 Task: Add Sprouts Bone-In Chicken Thighs No Antibiotics Ever to the cart.
Action: Mouse moved to (28, 157)
Screenshot: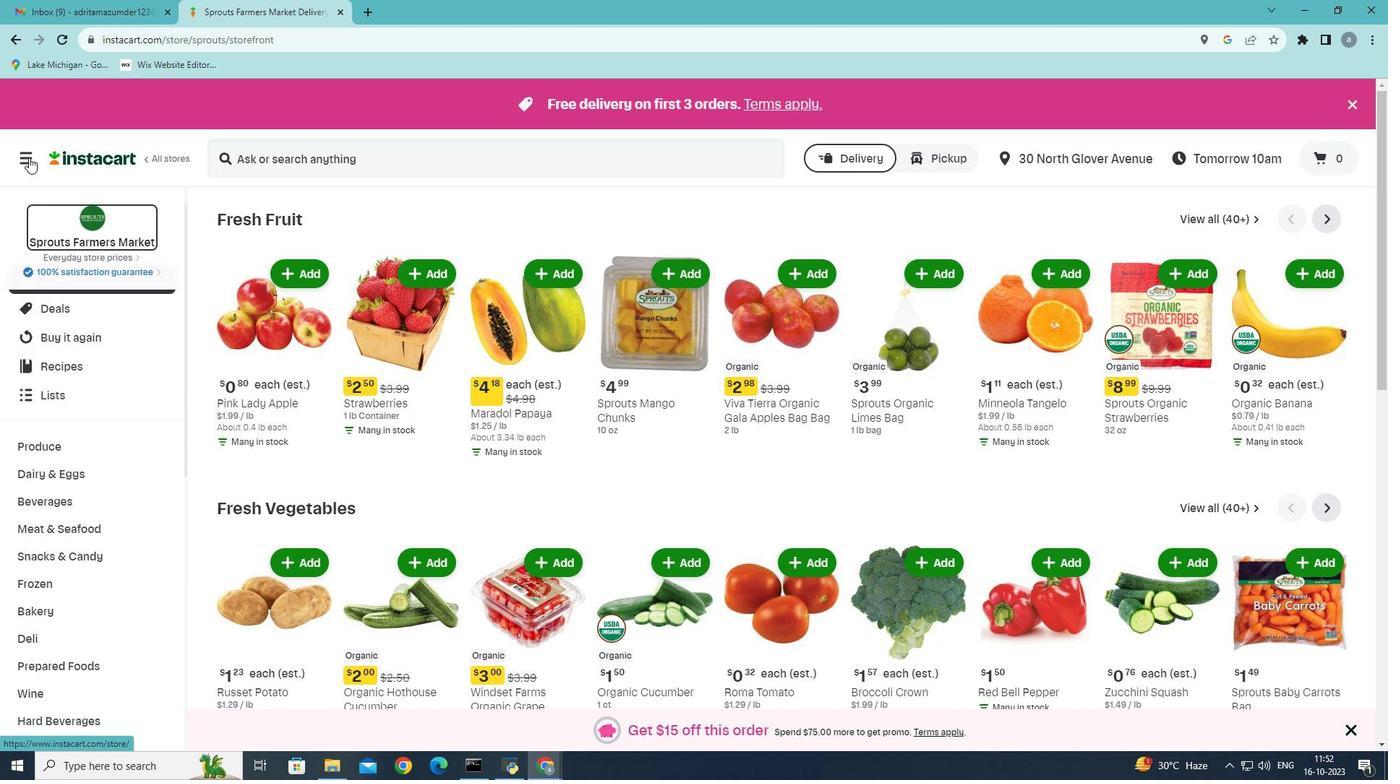 
Action: Mouse pressed left at (28, 157)
Screenshot: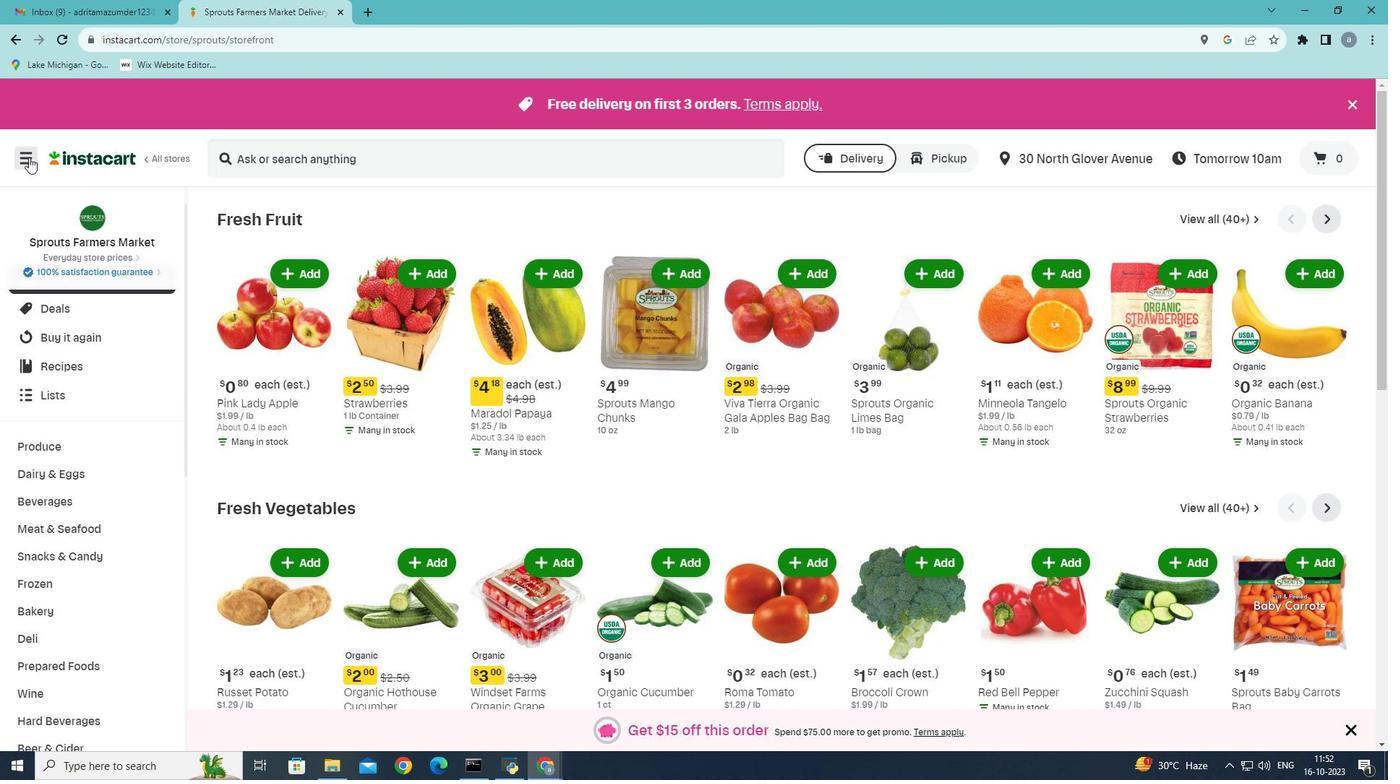 
Action: Mouse moved to (74, 413)
Screenshot: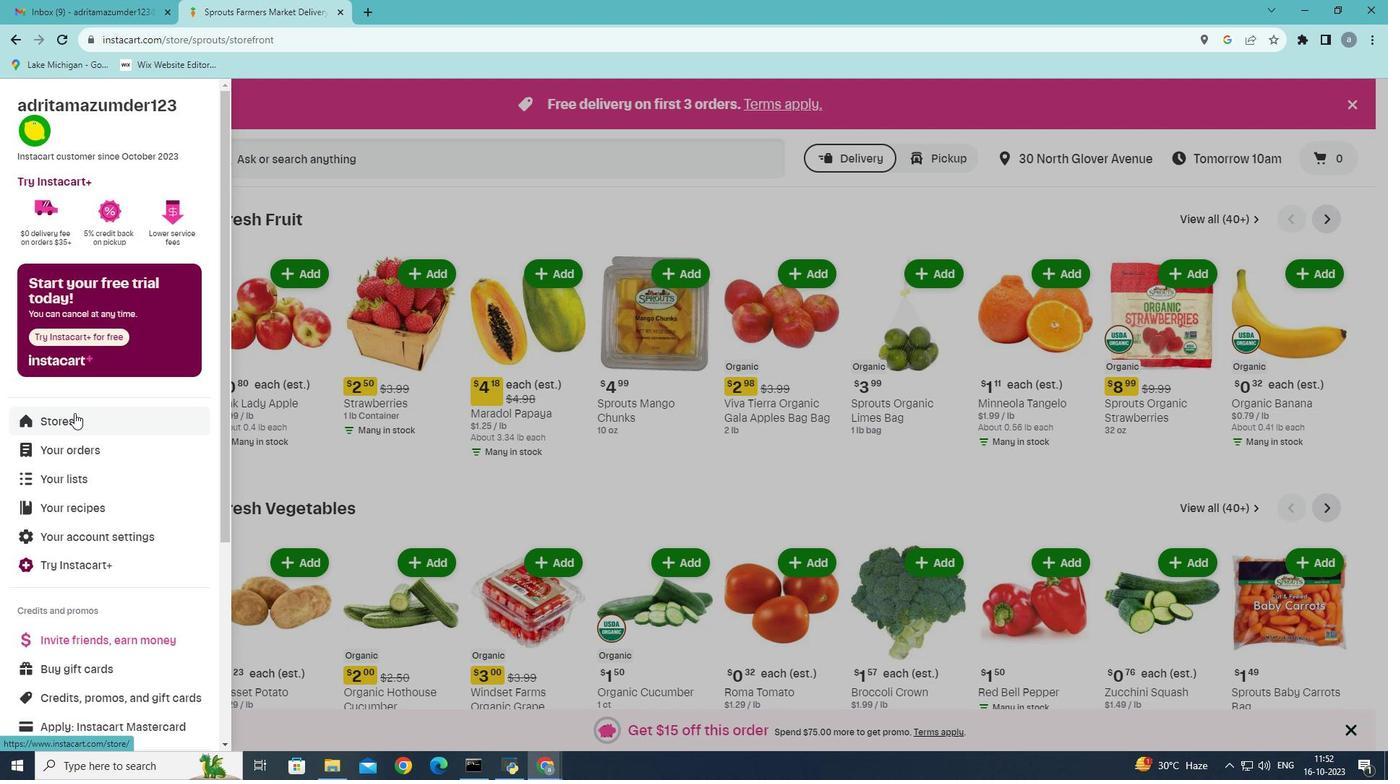 
Action: Mouse pressed left at (74, 413)
Screenshot: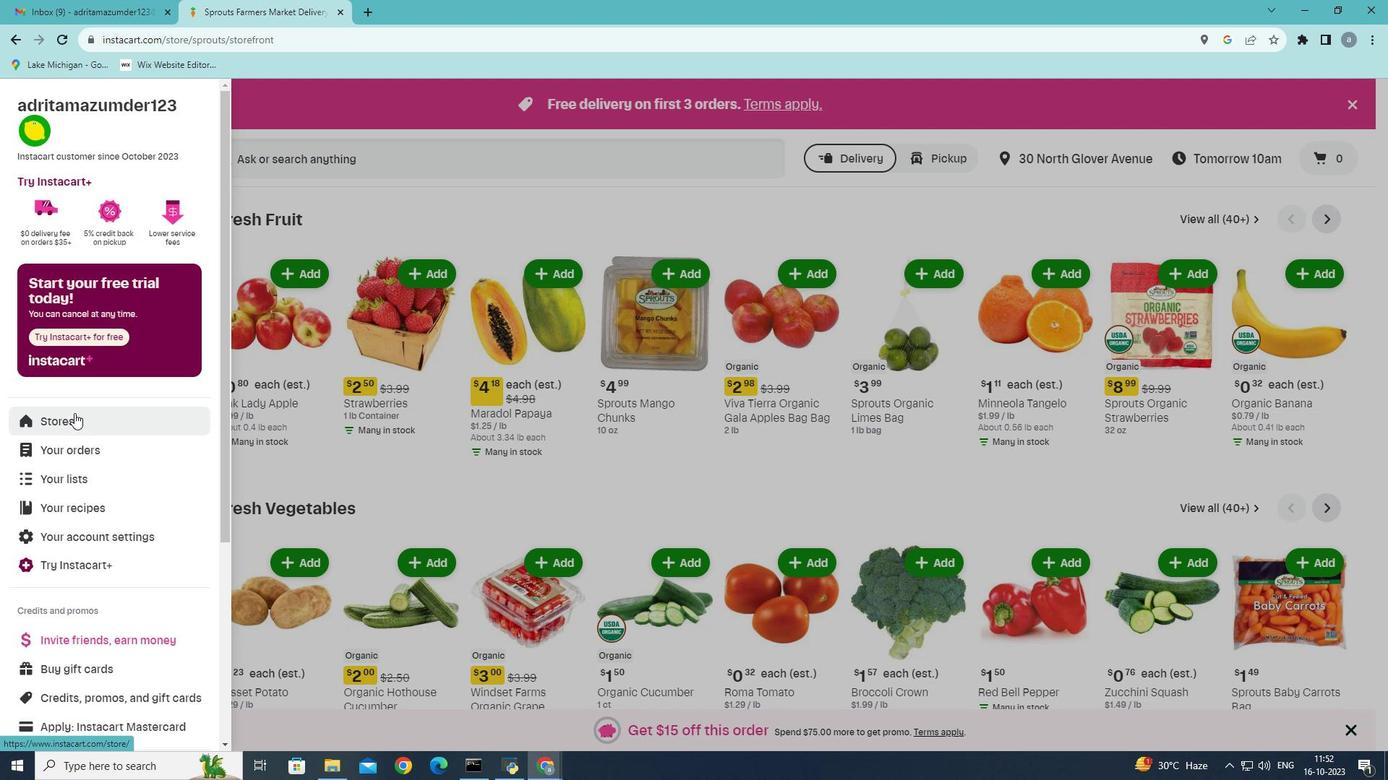 
Action: Mouse moved to (334, 161)
Screenshot: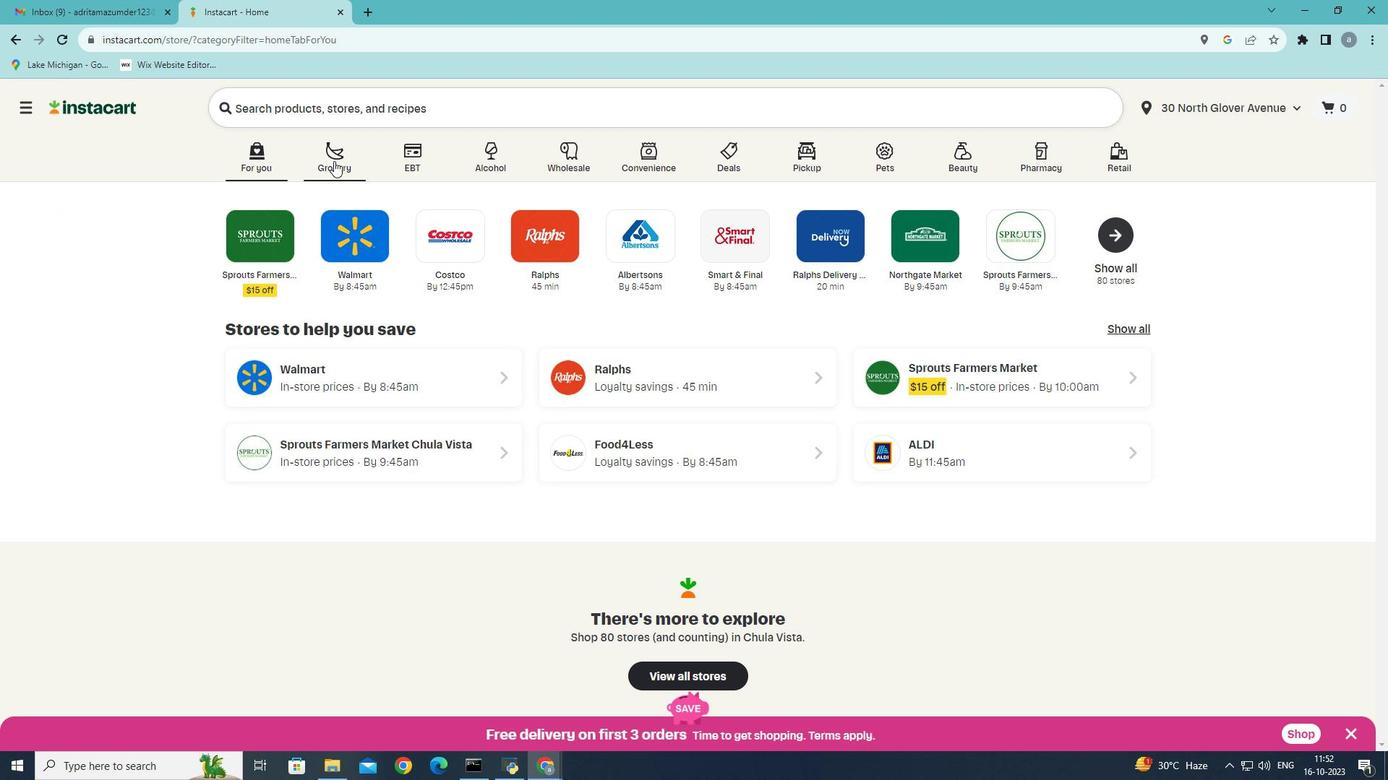 
Action: Mouse pressed left at (334, 161)
Screenshot: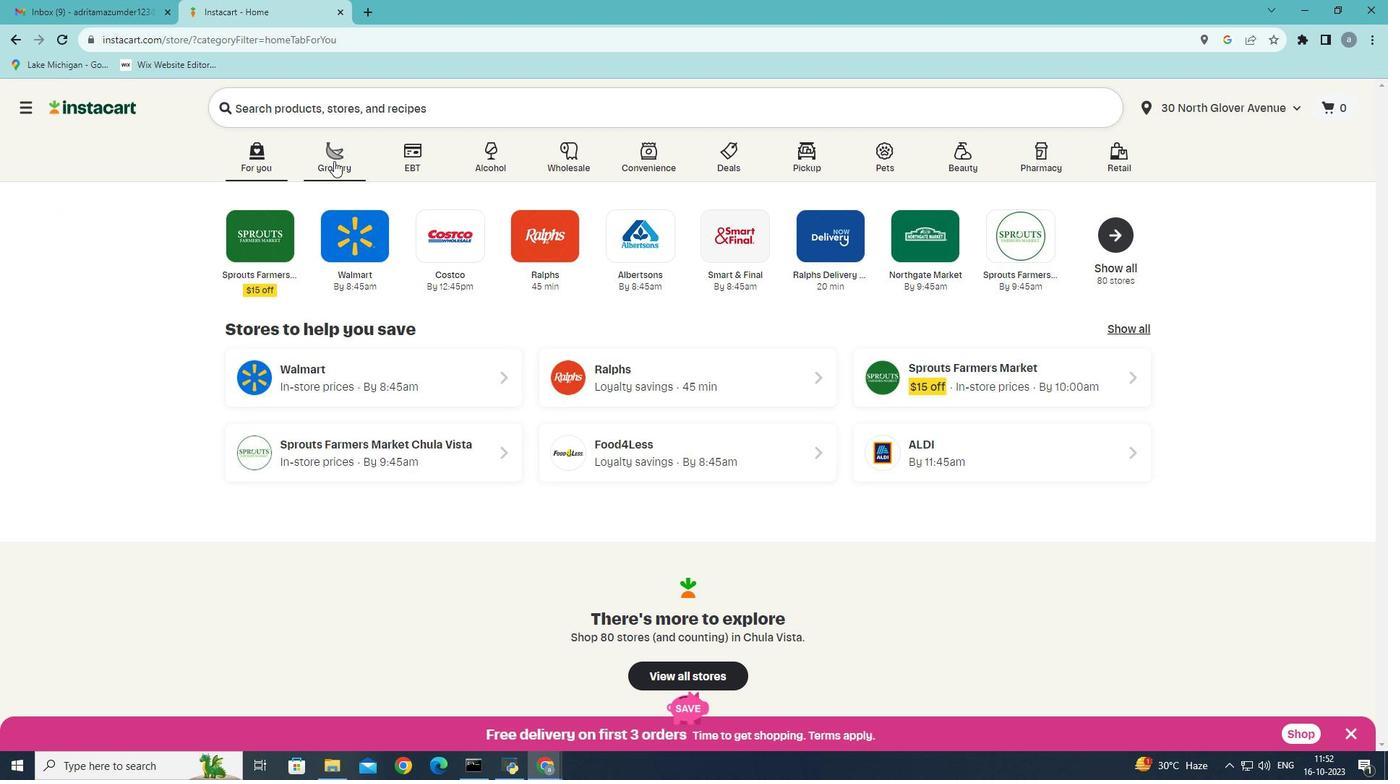 
Action: Mouse moved to (973, 314)
Screenshot: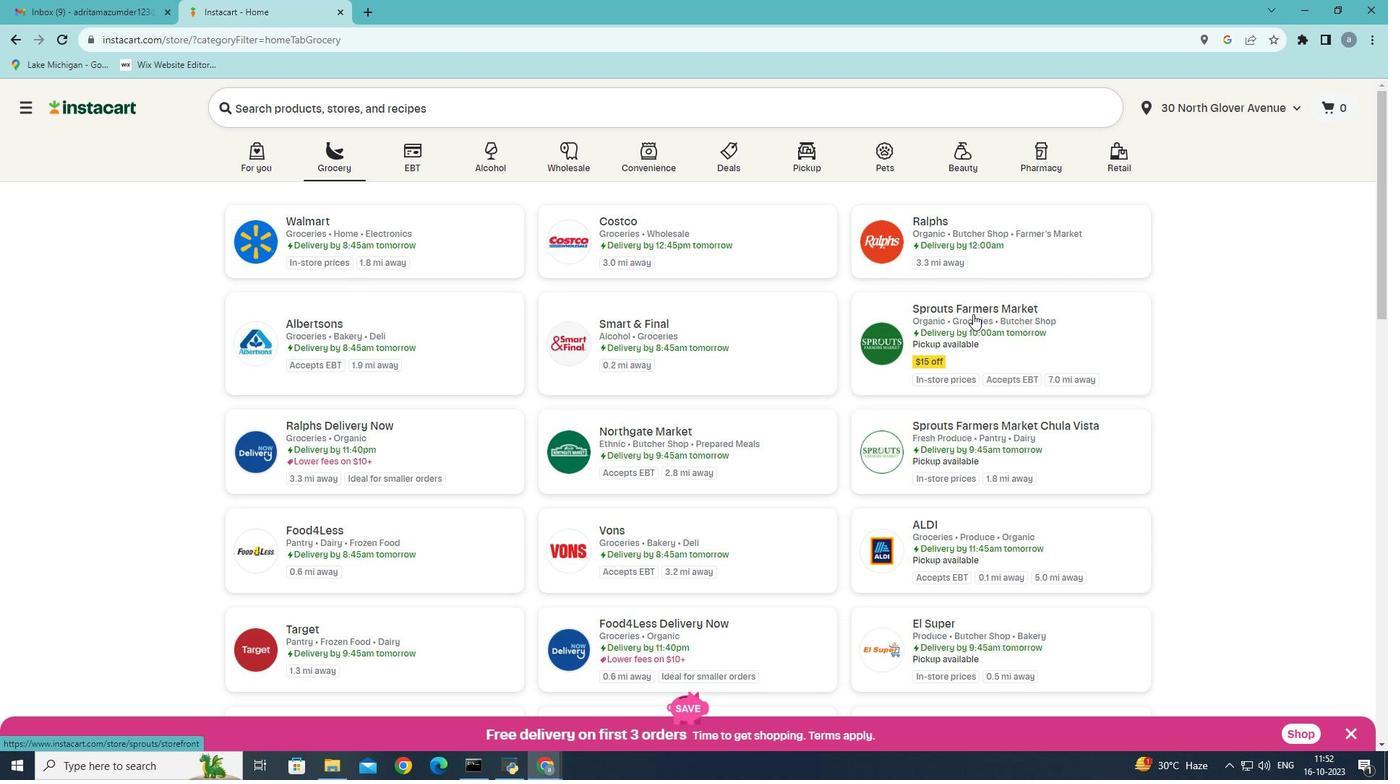 
Action: Mouse pressed left at (973, 314)
Screenshot: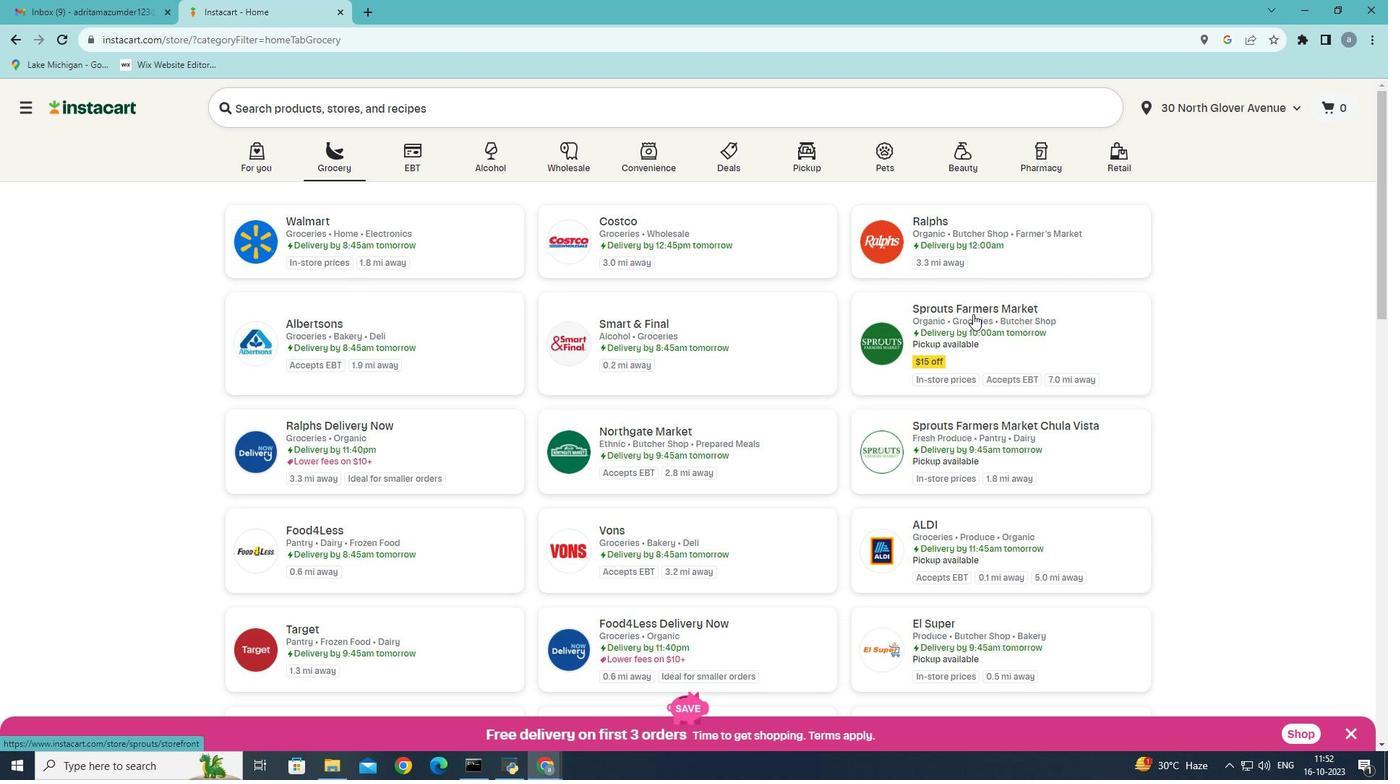 
Action: Mouse moved to (91, 514)
Screenshot: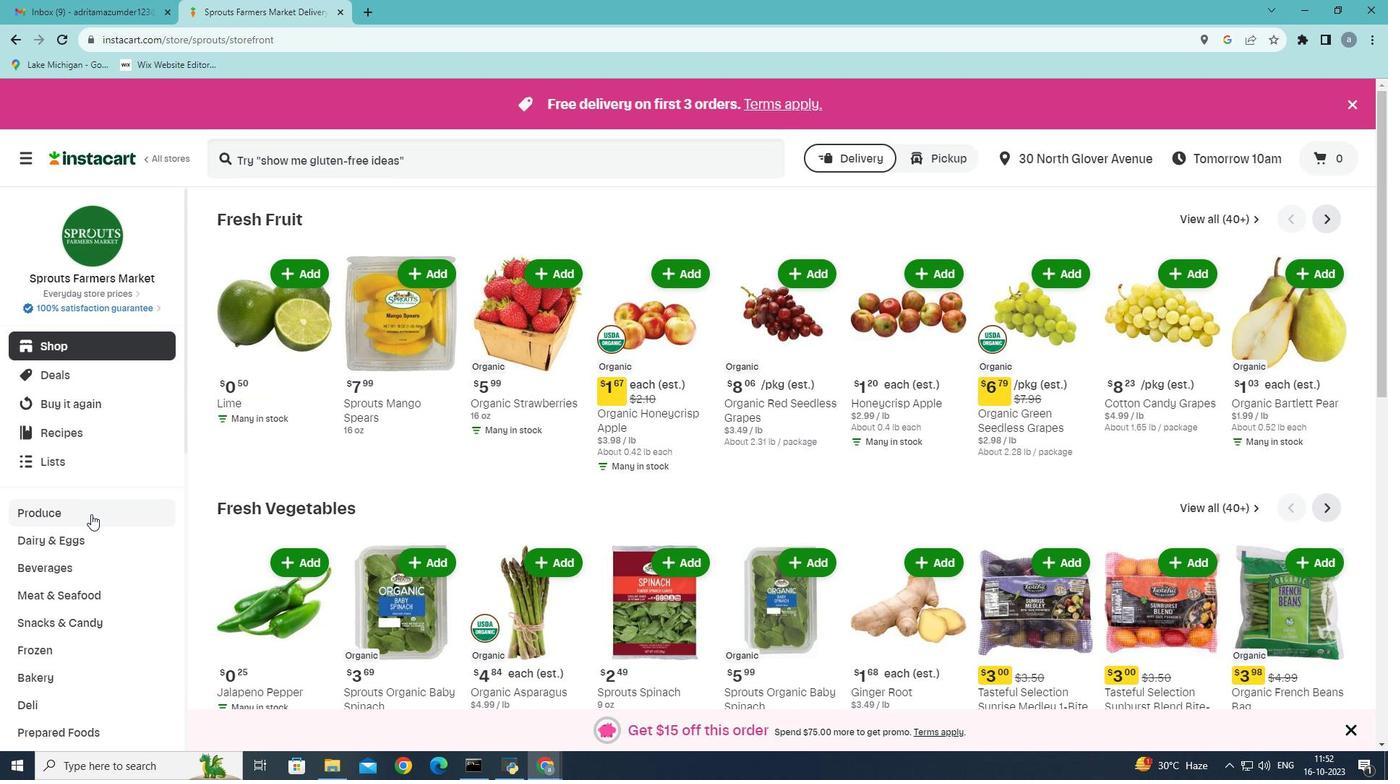 
Action: Mouse scrolled (91, 514) with delta (0, 0)
Screenshot: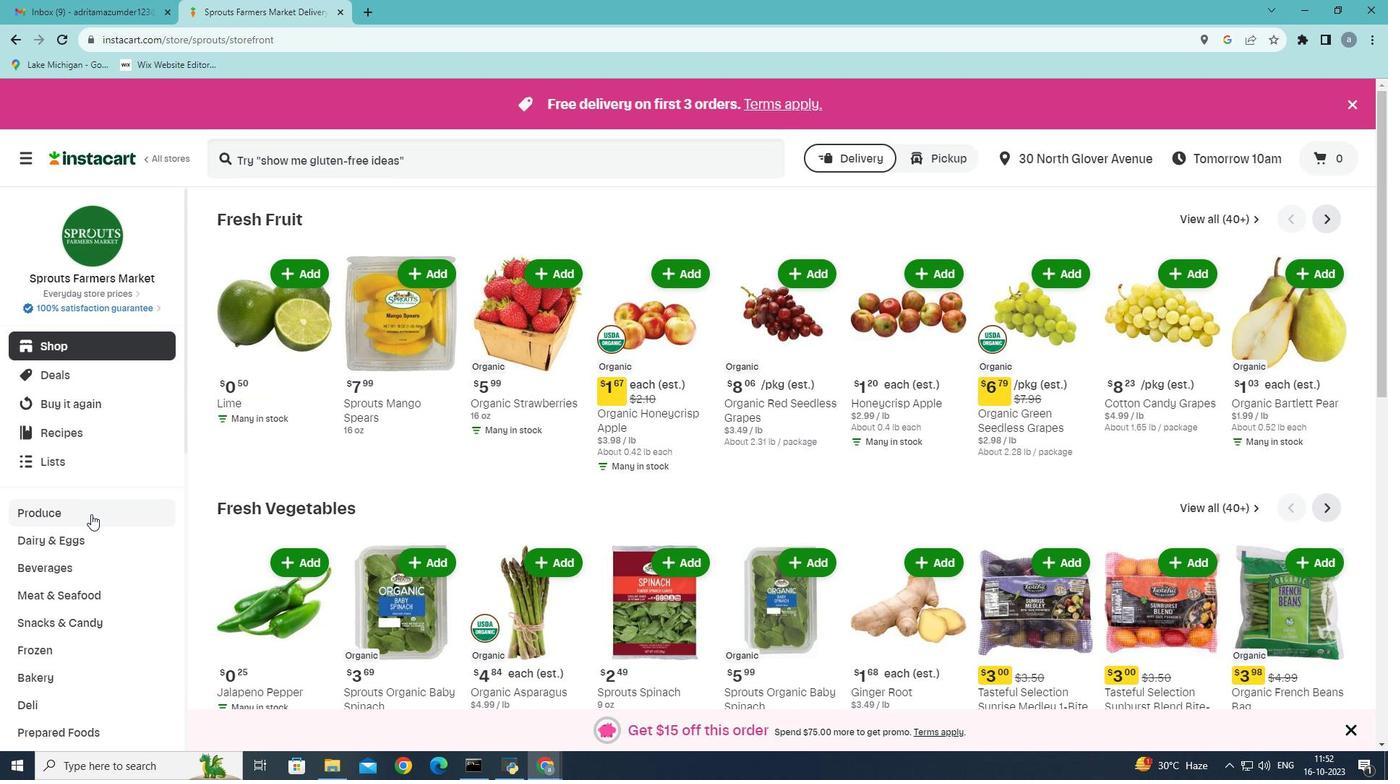 
Action: Mouse moved to (86, 532)
Screenshot: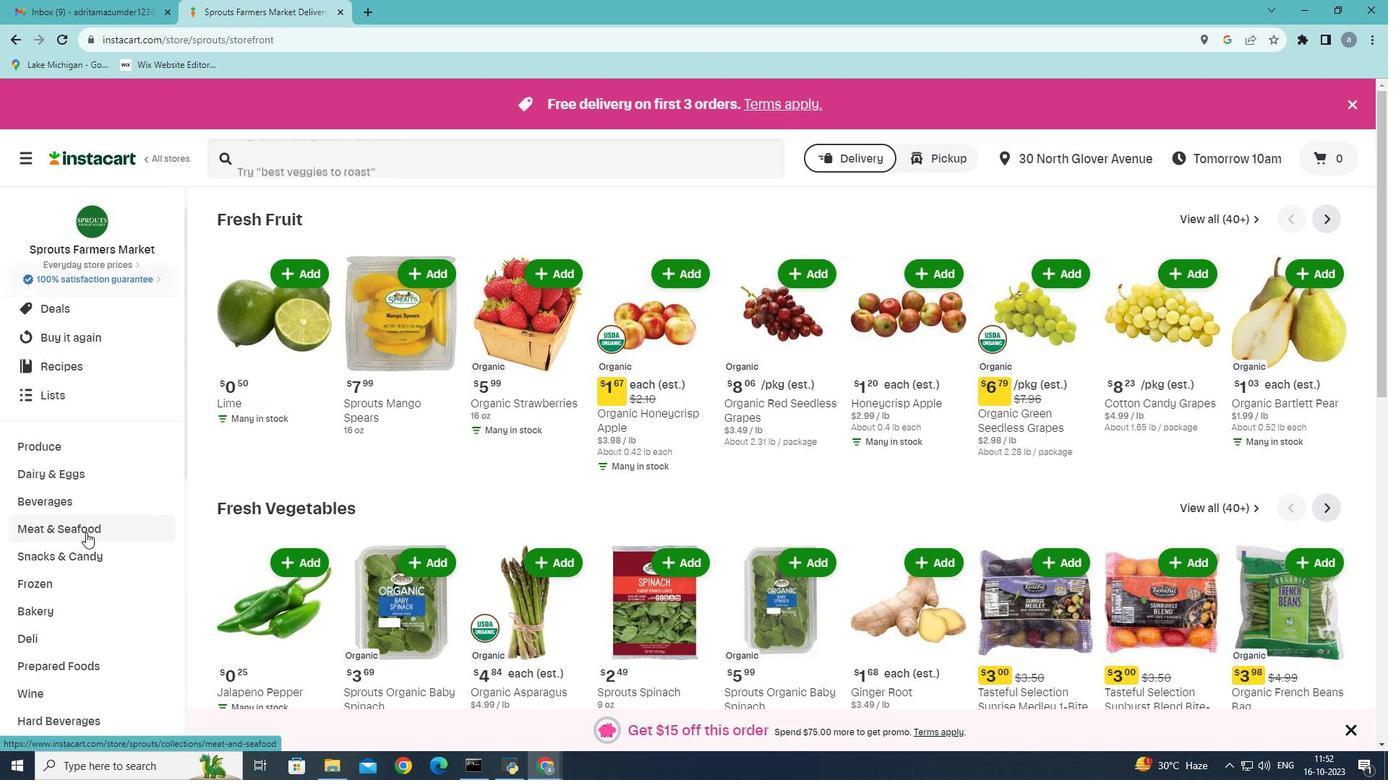 
Action: Mouse pressed left at (86, 532)
Screenshot: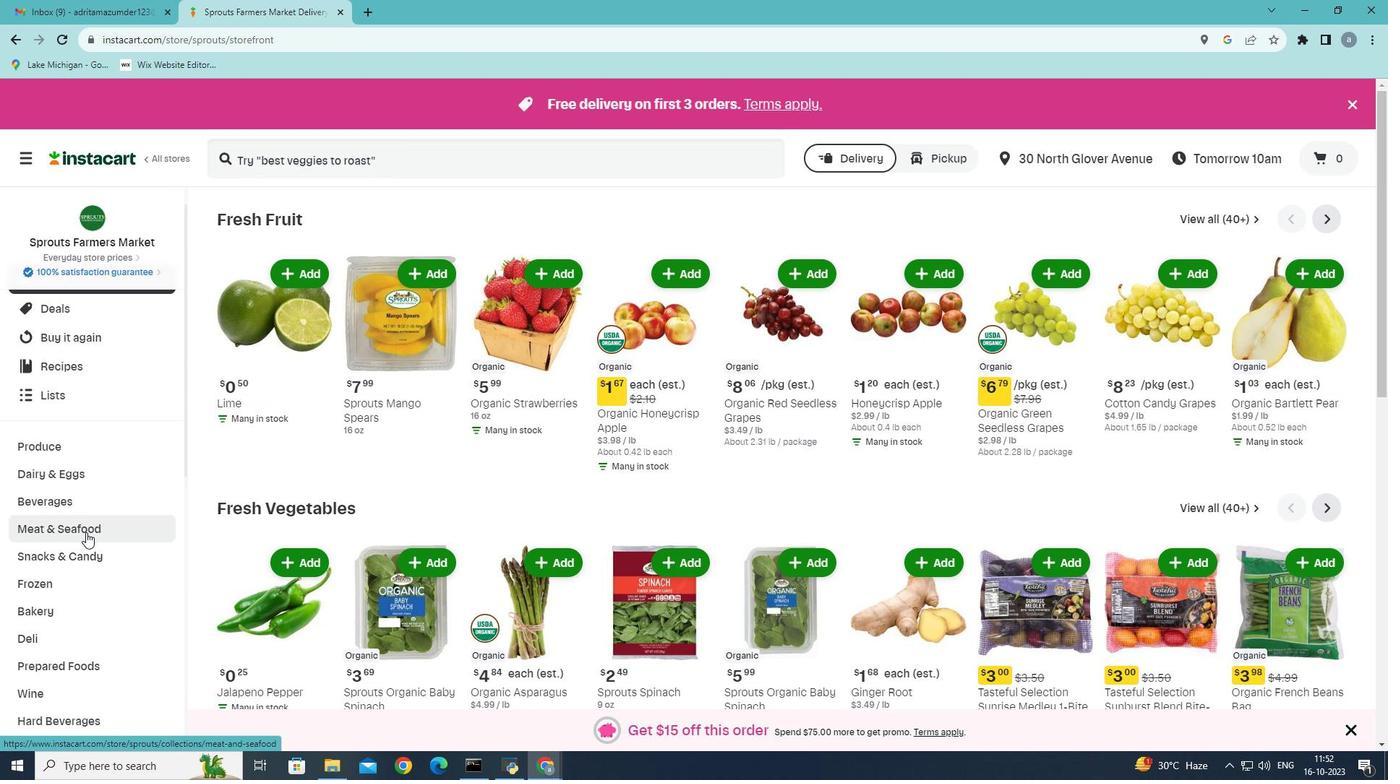 
Action: Mouse moved to (349, 251)
Screenshot: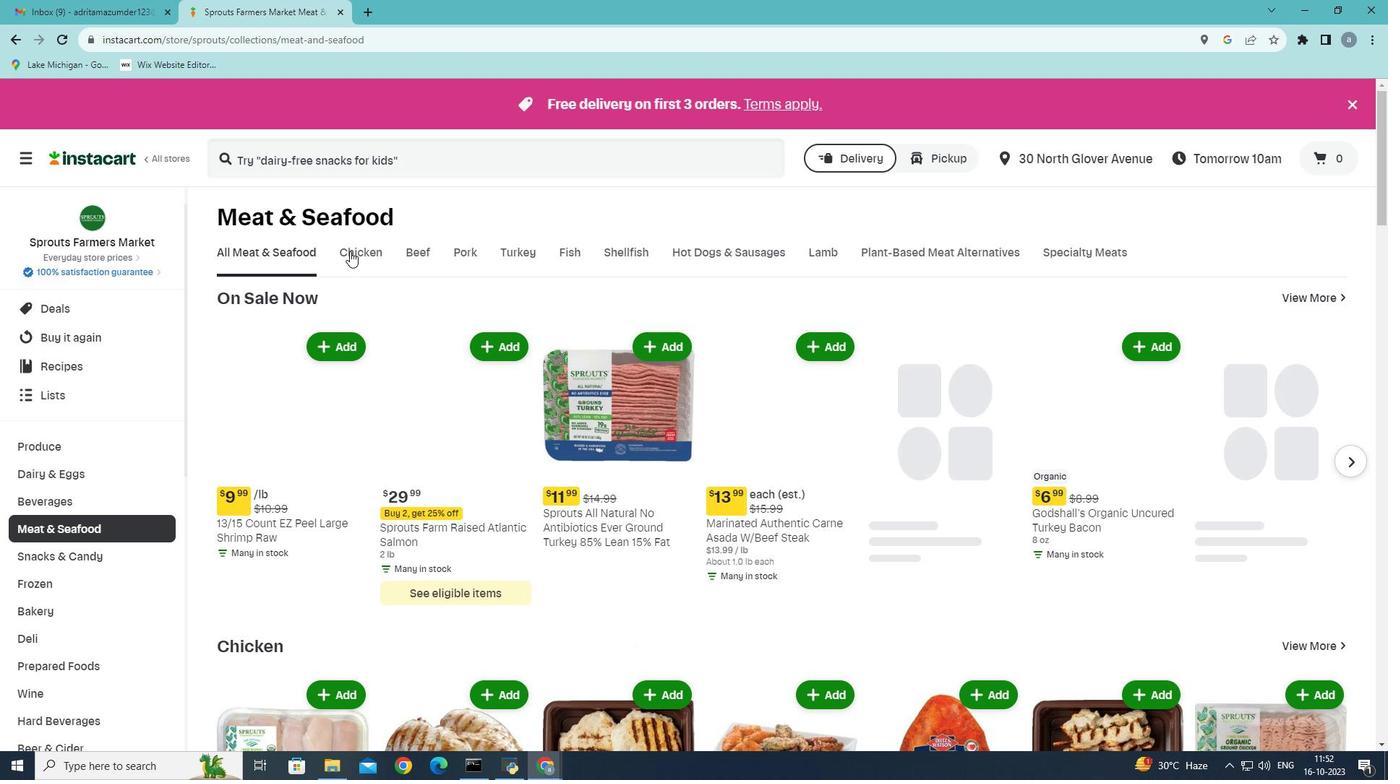 
Action: Mouse pressed left at (349, 251)
Screenshot: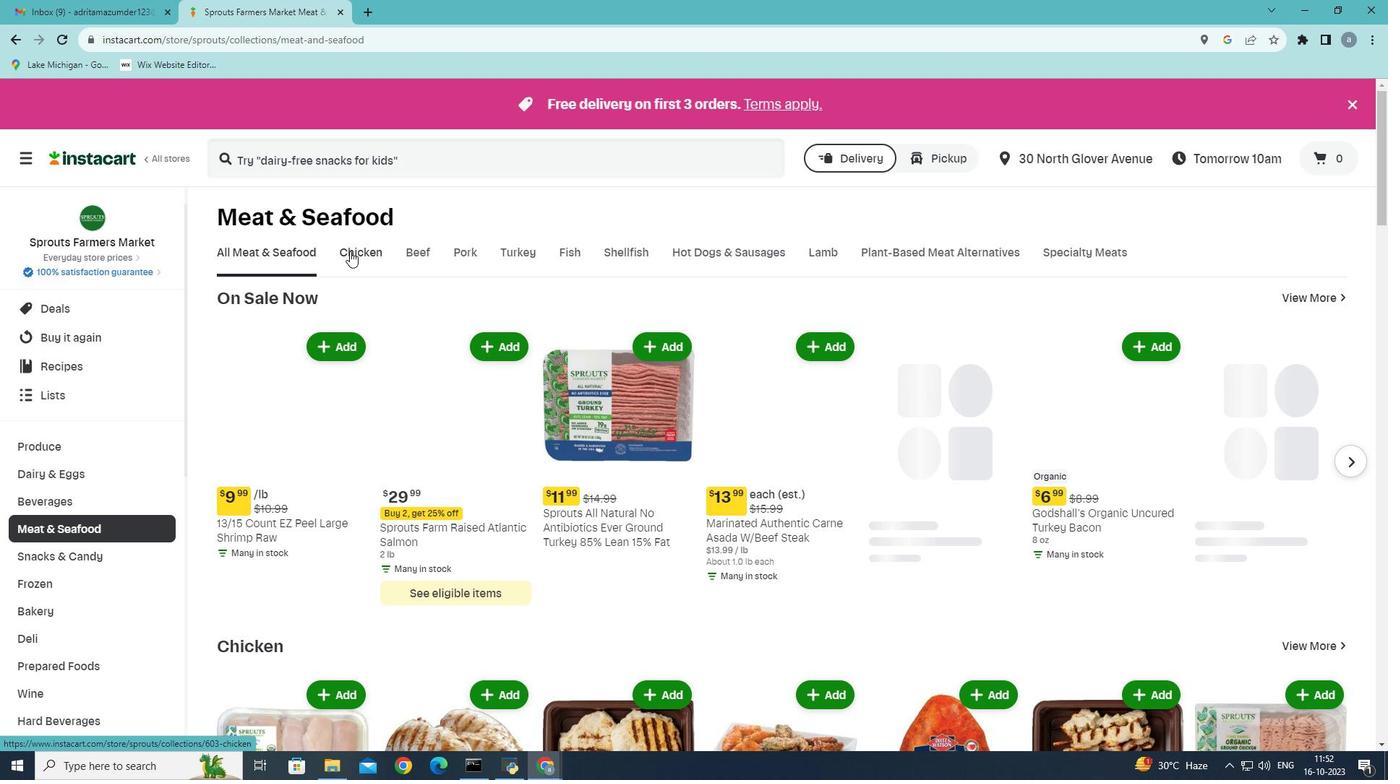 
Action: Mouse moved to (433, 323)
Screenshot: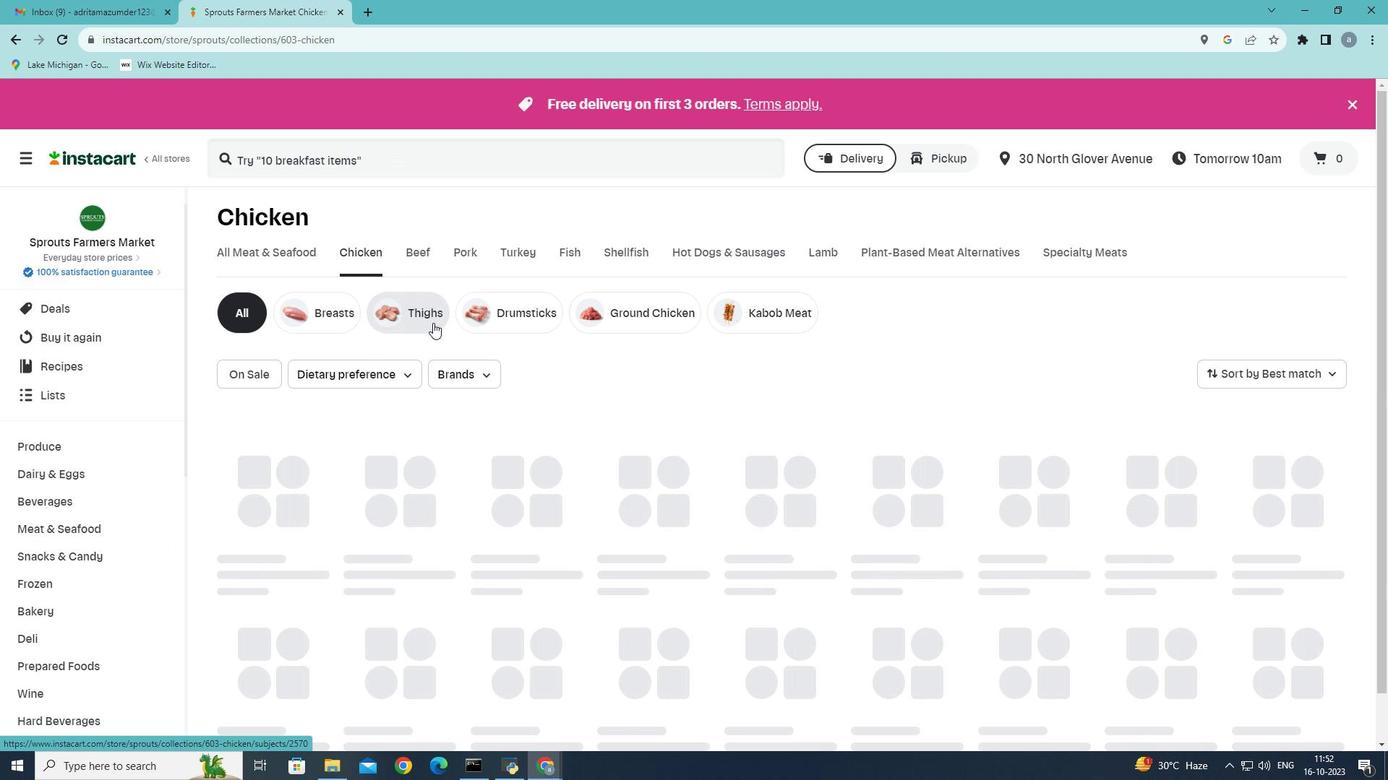 
Action: Mouse pressed left at (433, 323)
Screenshot: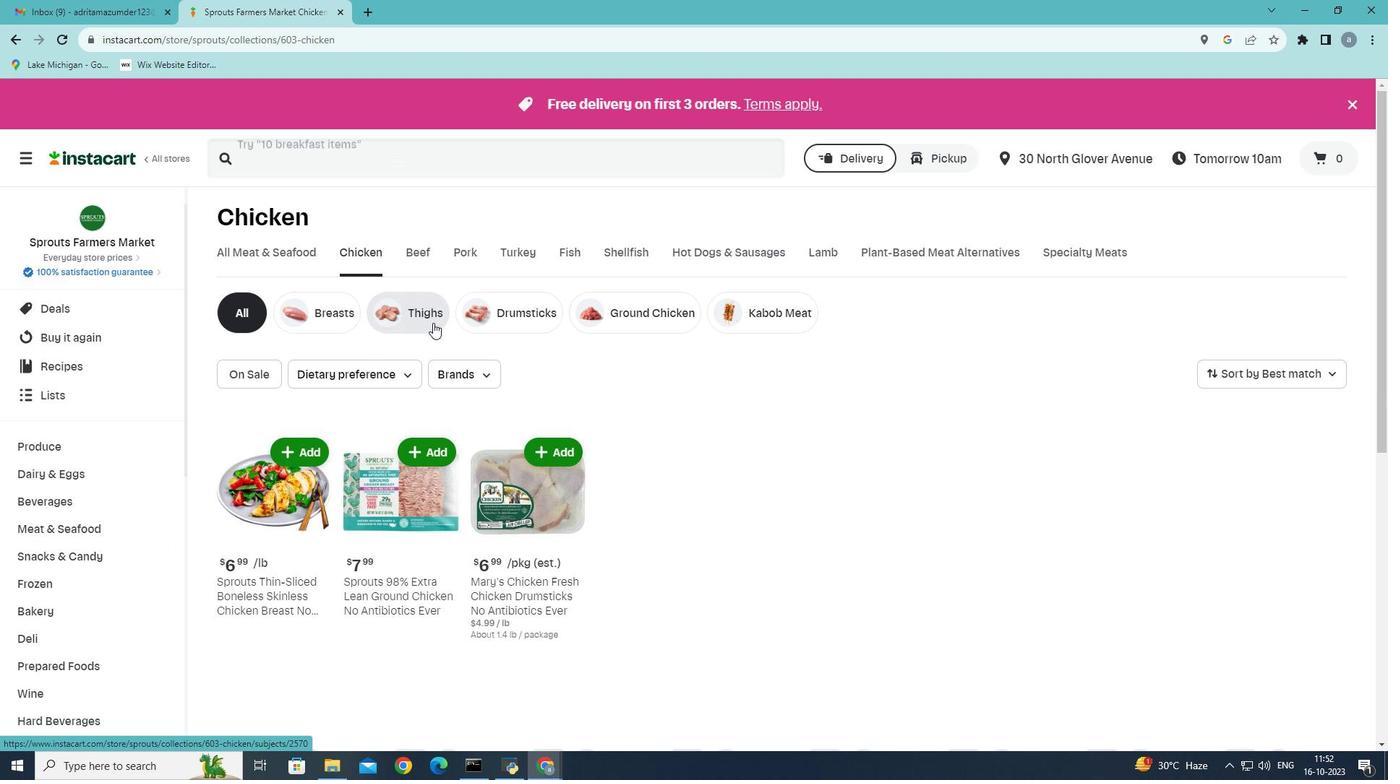 
Action: Mouse moved to (360, 156)
Screenshot: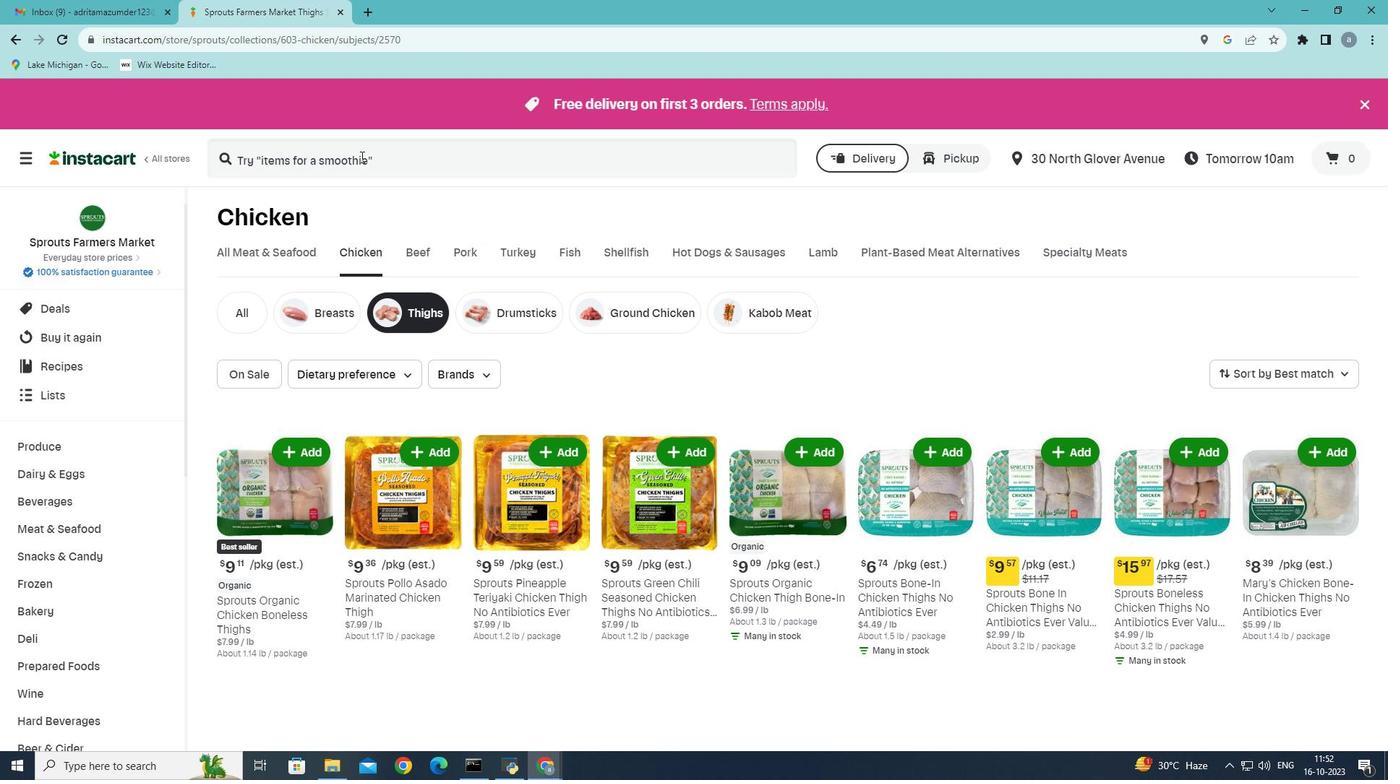 
Action: Mouse pressed left at (360, 156)
Screenshot: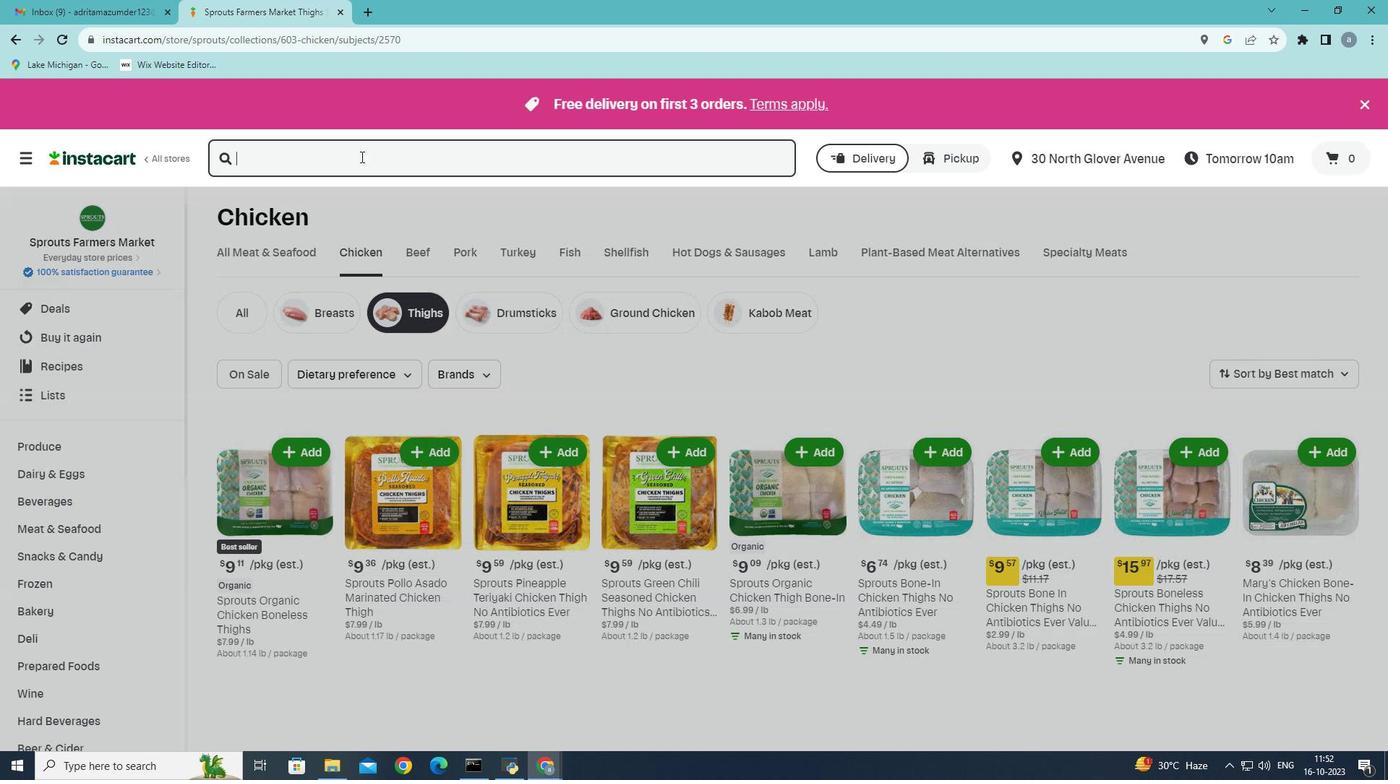 
Action: Mouse moved to (374, 158)
Screenshot: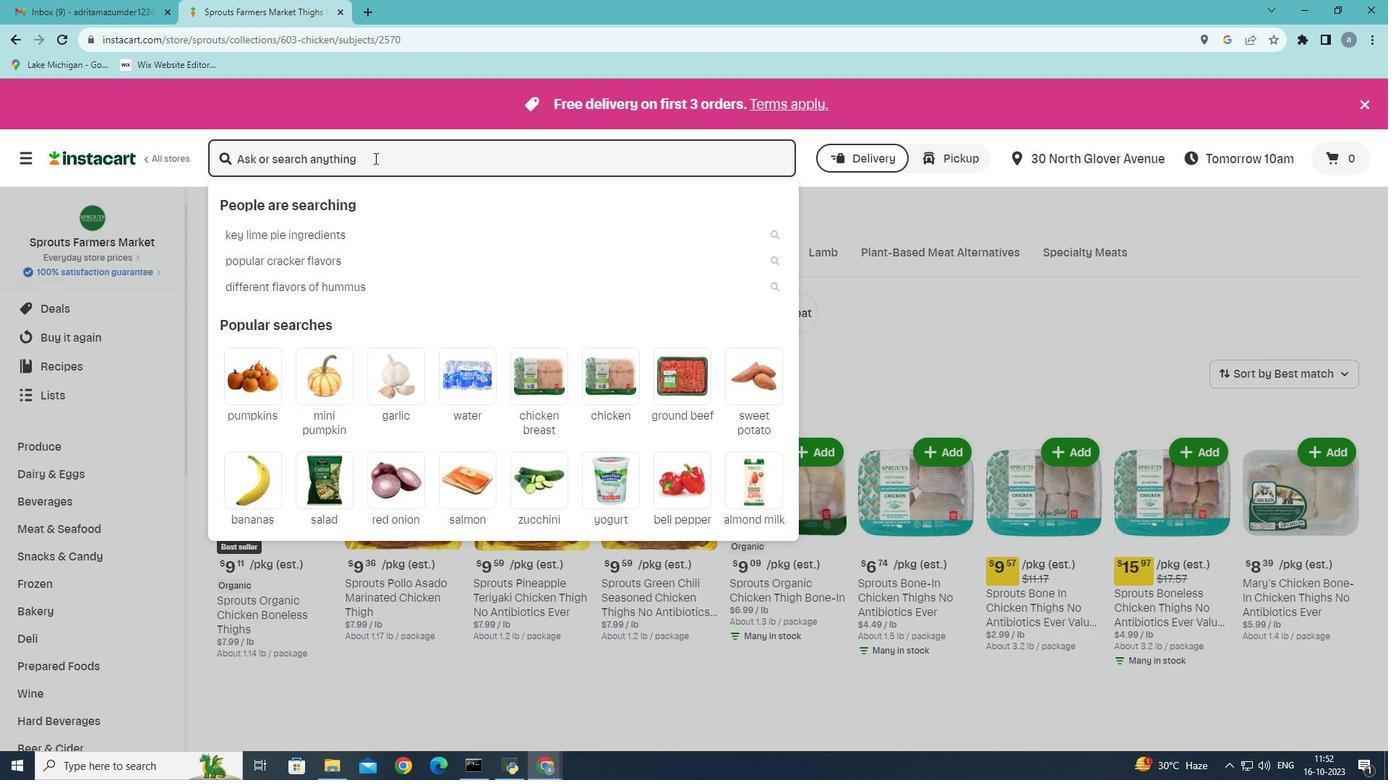 
Action: Key pressed <Key.shift>Sprouts<Key.space><Key.shift><Key.shift><Key.shift><Key.shift><Key.shift><Key.shift><Key.shift>Bp<Key.backspace>one-<Key.shift>in<Key.space>chichen<Key.backspace><Key.backspace><Key.backspace>ken<Key.space>thighs<Key.space>no<Key.space>antibiotics<Key.space>ever<Key.enter>
Screenshot: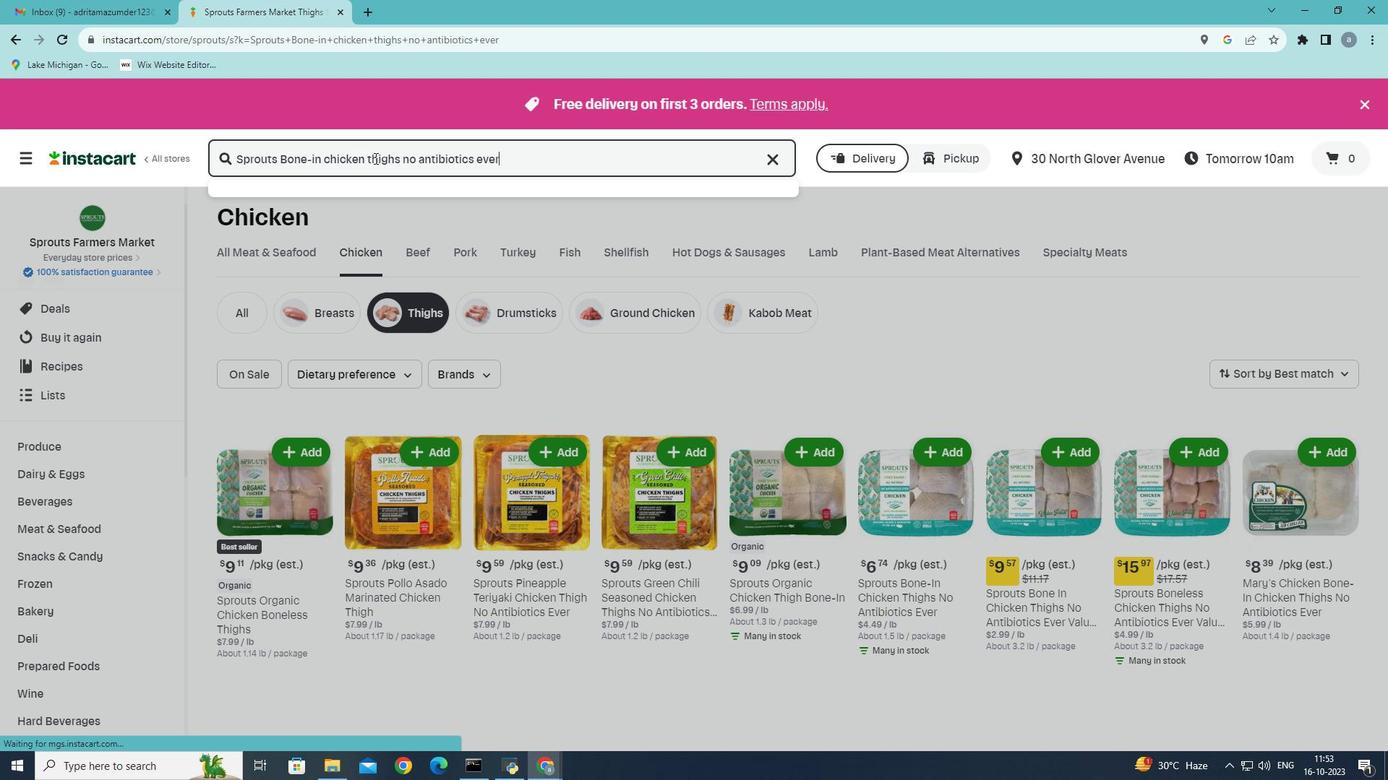 
Action: Mouse moved to (325, 560)
Screenshot: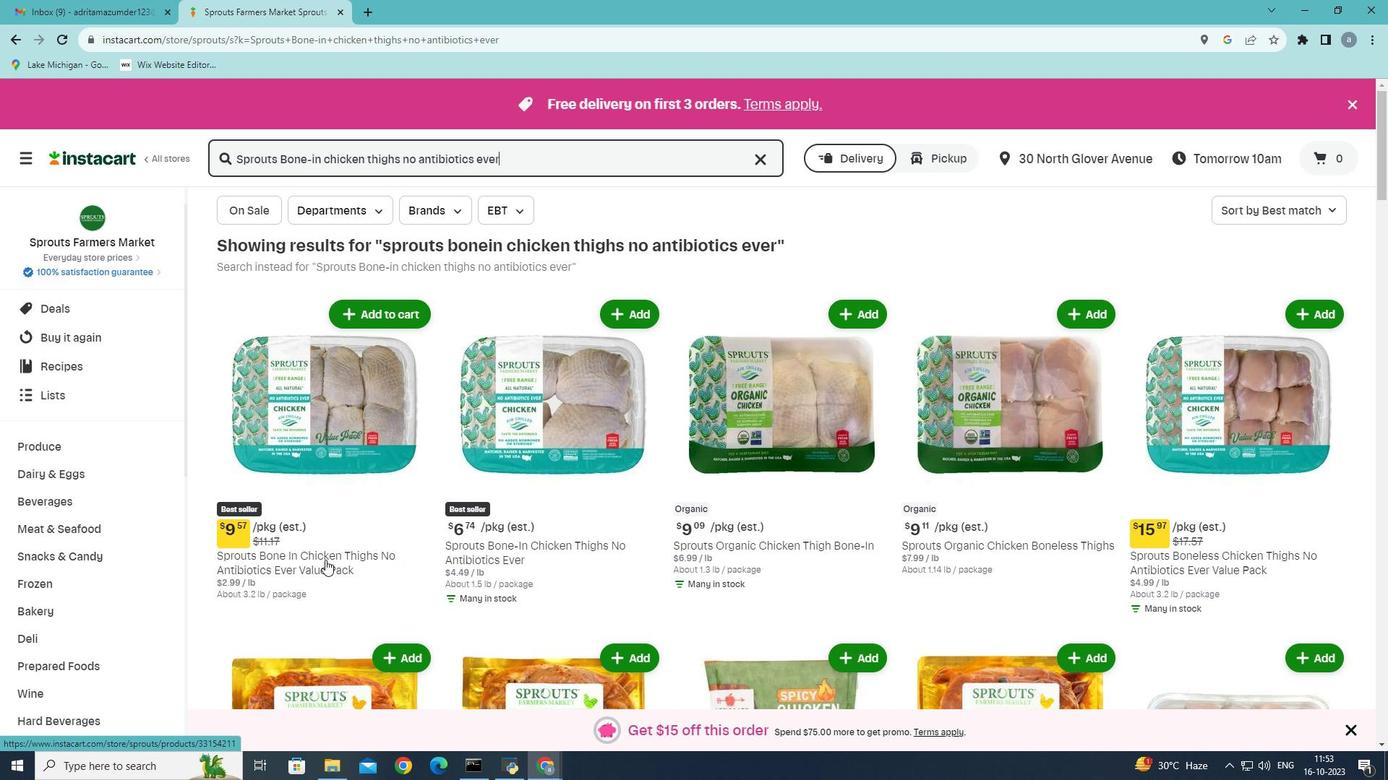 
Action: Mouse pressed left at (325, 560)
Screenshot: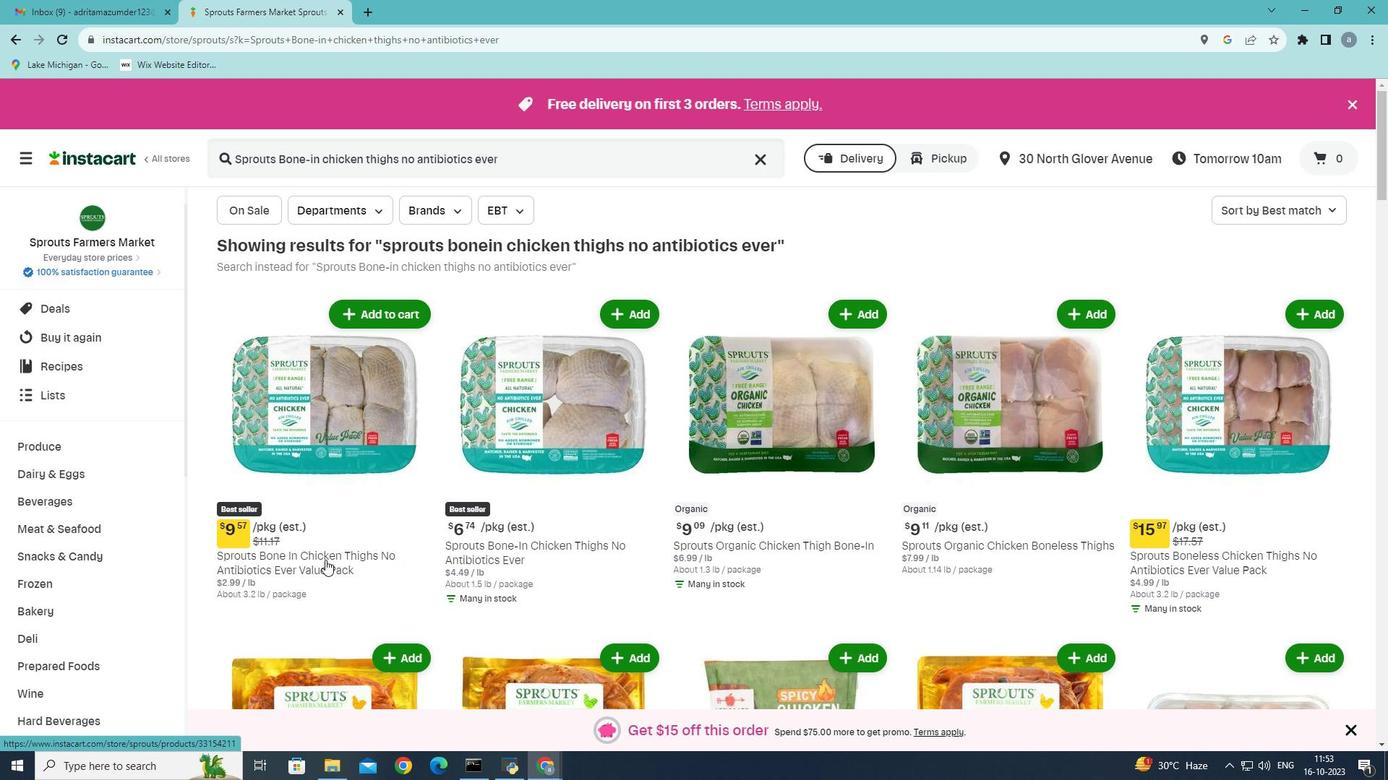 
Action: Mouse moved to (201, 133)
Screenshot: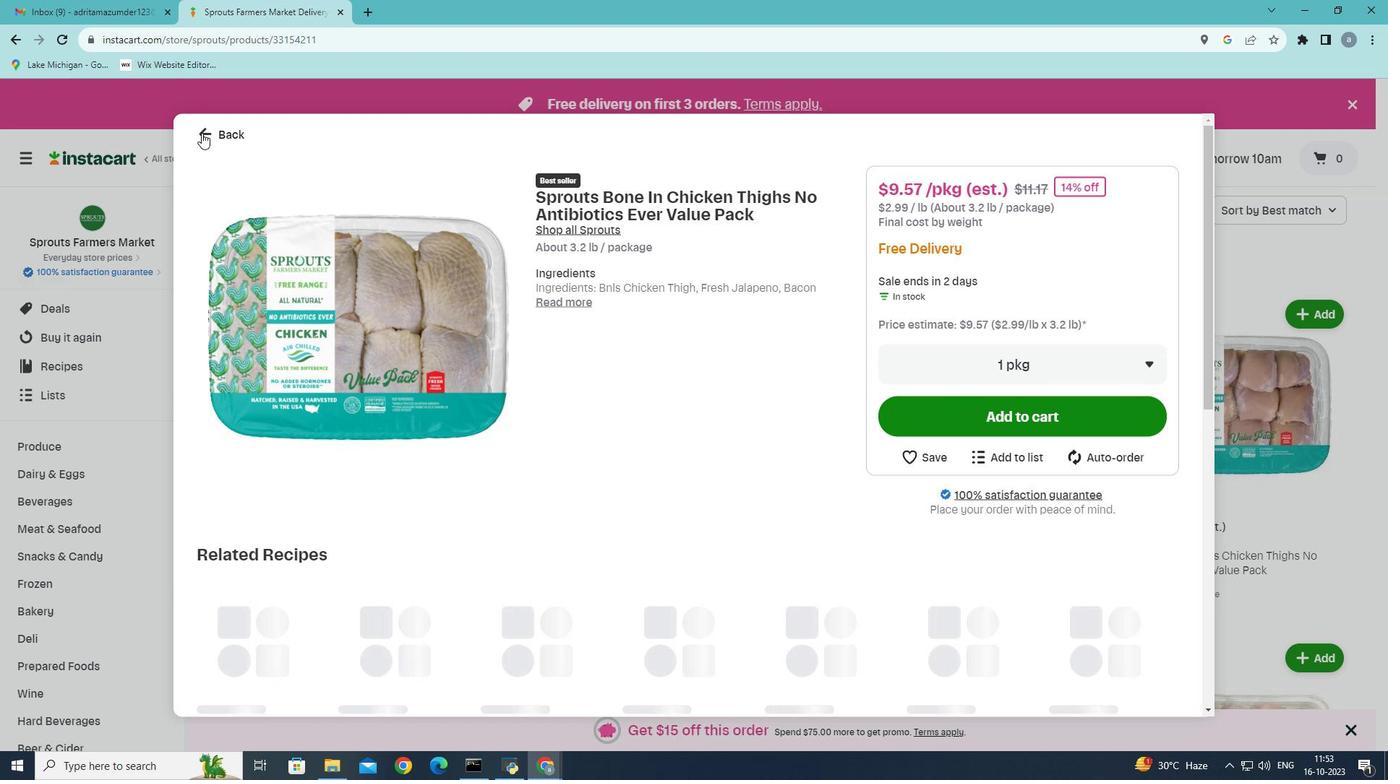 
Action: Mouse pressed left at (201, 133)
Screenshot: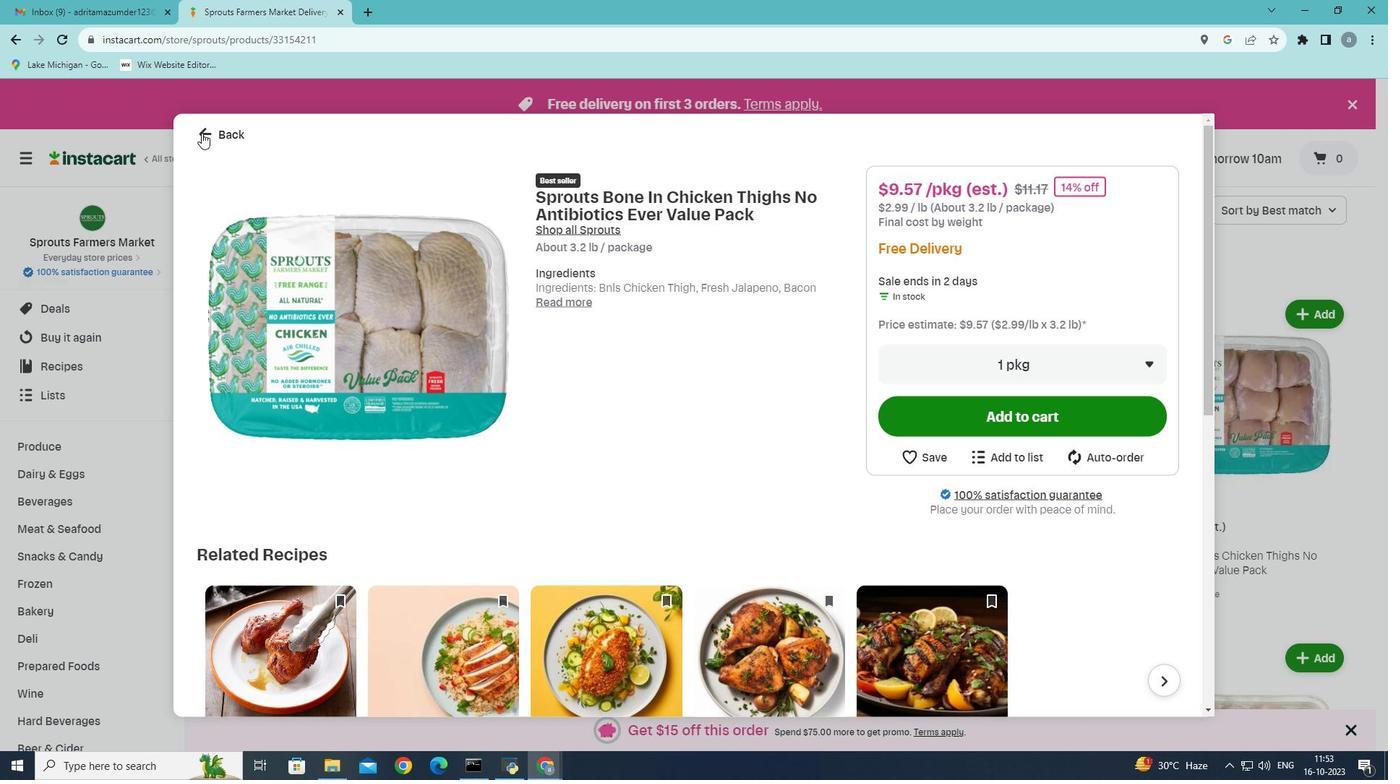 
Action: Mouse moved to (204, 131)
Screenshot: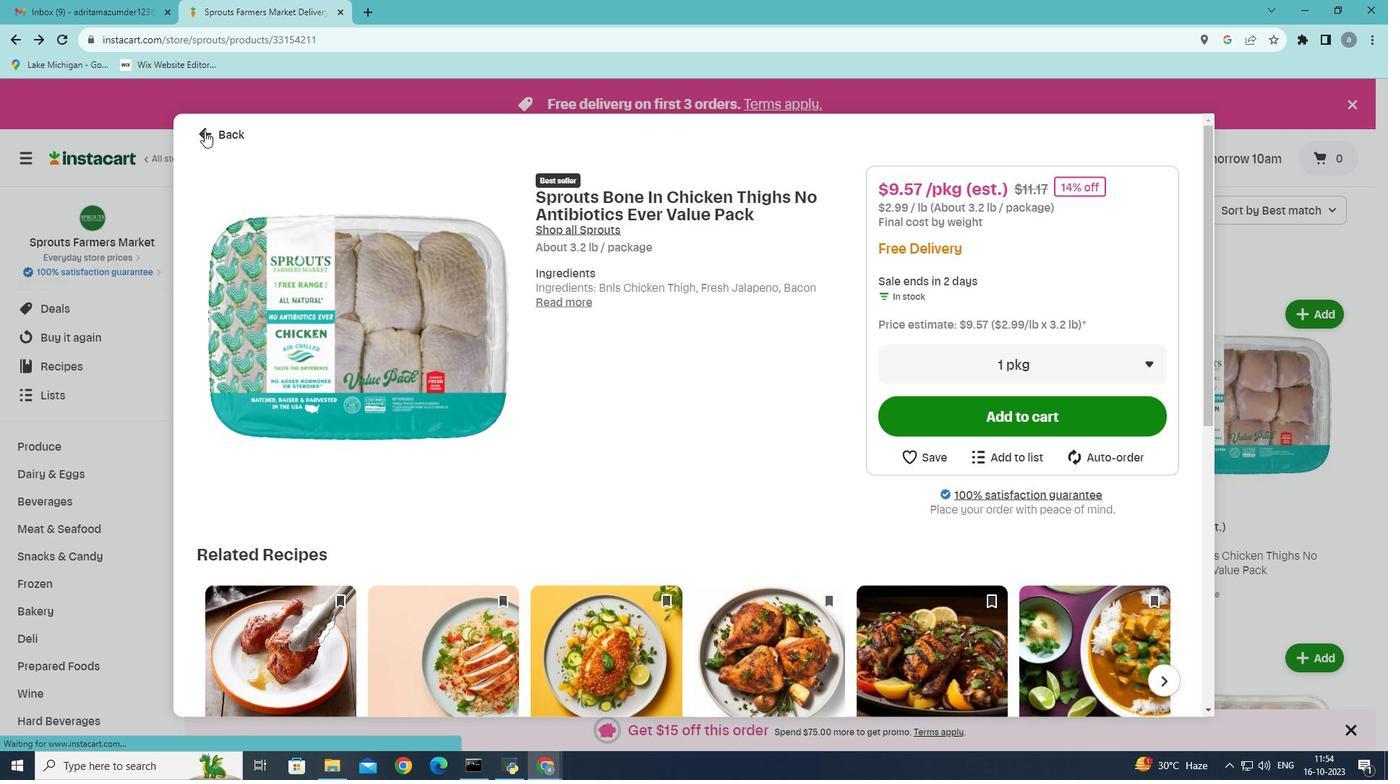 
Action: Mouse pressed left at (204, 131)
Screenshot: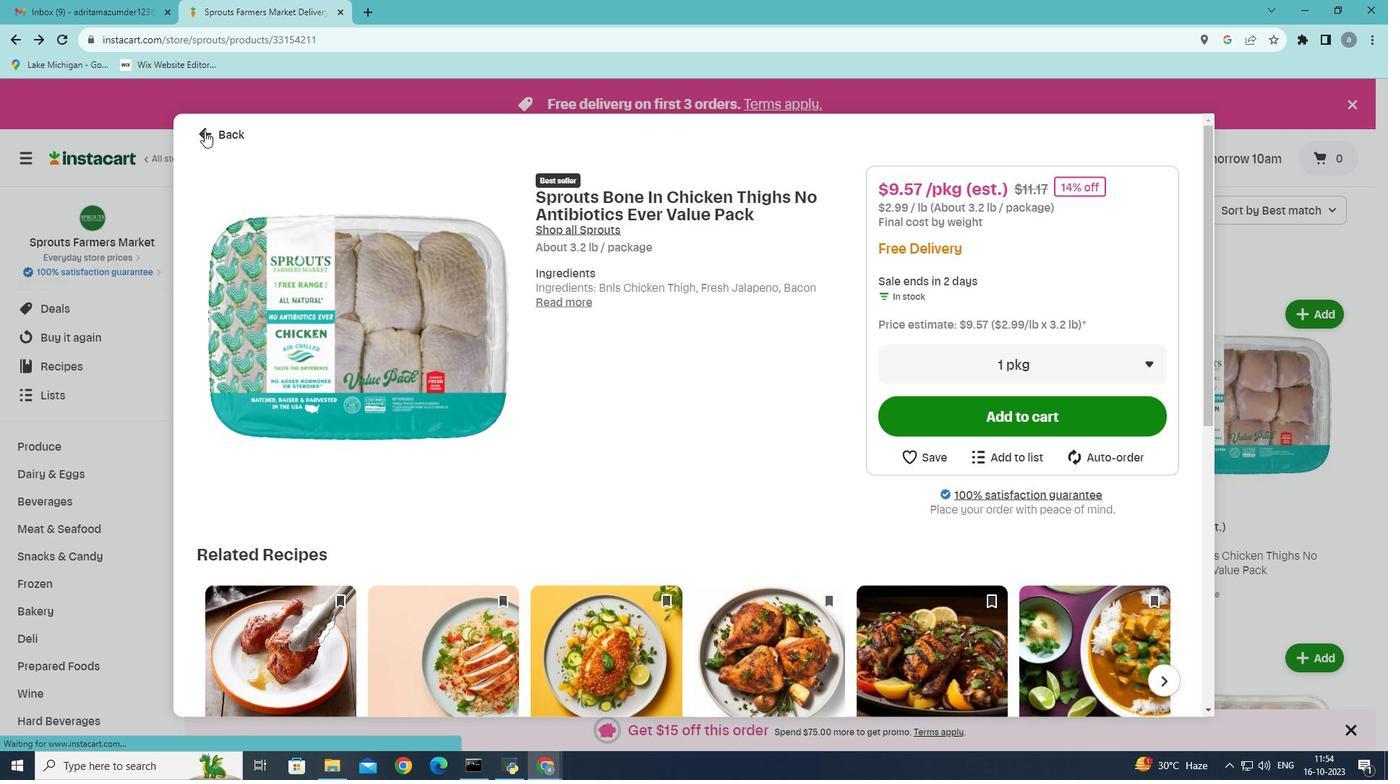 
Action: Mouse moved to (937, 454)
Screenshot: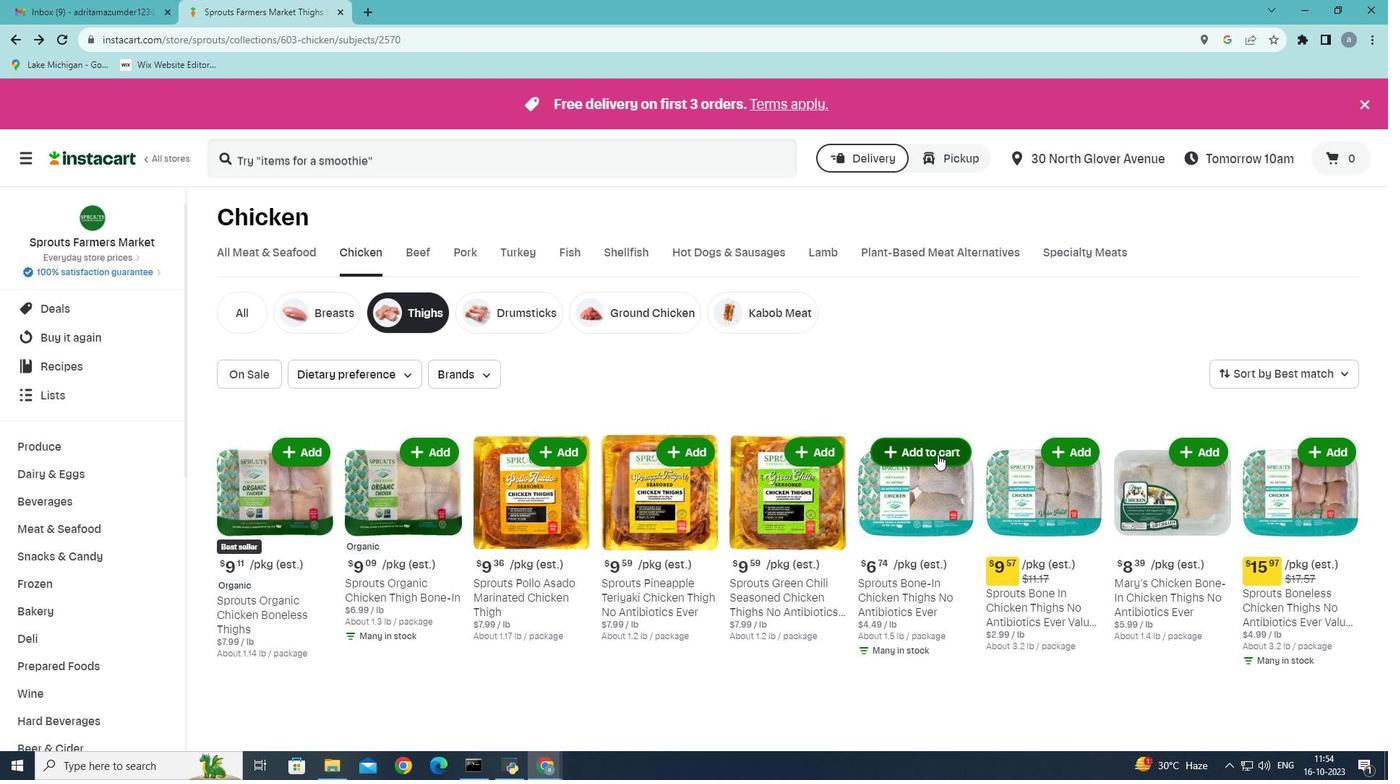 
Action: Mouse pressed left at (937, 454)
Screenshot: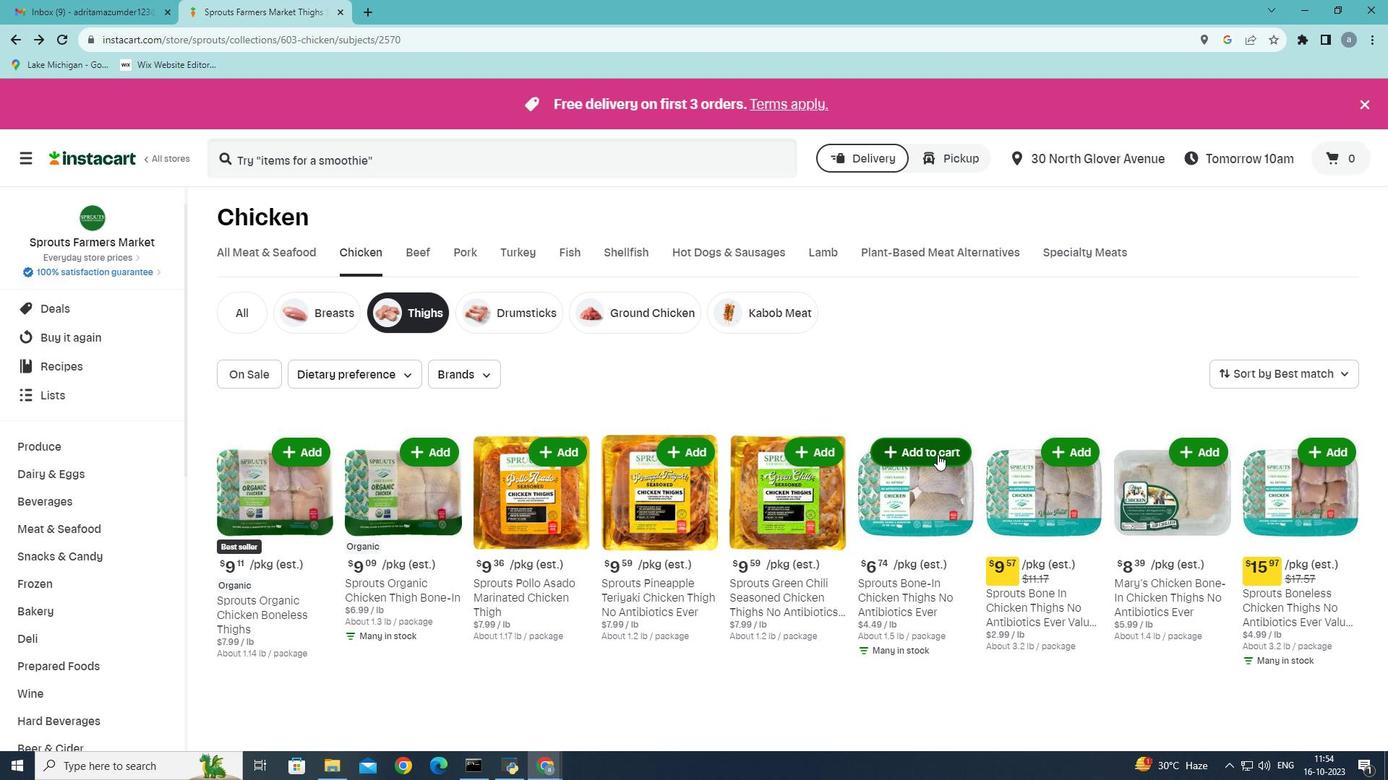 
Action: Mouse moved to (944, 472)
Screenshot: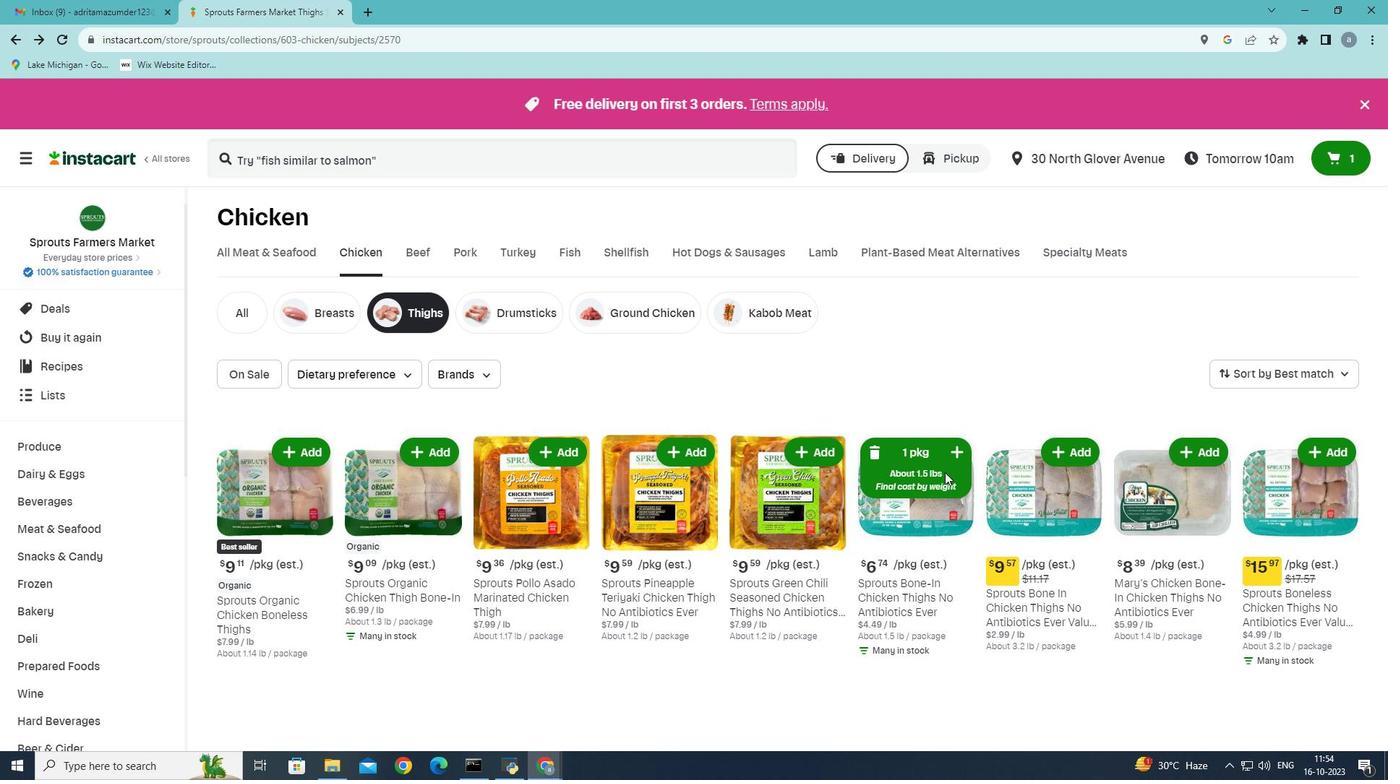 
